 Task: Add an event with the title Second Product Roadmap Meeting, date '2024/04/15', time 7:30 AM to 9:30 AMand add a description: The session will begin with a brief overview of the current state of transportation and its environmental implications, emphasizing the need for transformative changes. We will then delve into a series of brainstorming exercises designed to spark innovation and encourage out-of-the-box thinking., put the event into Red category . Add location for the event as: 123 Antibes, France, logged in from the account softage.7@softage.netand send the event invitation to softage.4@softage.net and softage.5@softage.net. Set a reminder for the event 30 minutes before
Action: Mouse moved to (117, 127)
Screenshot: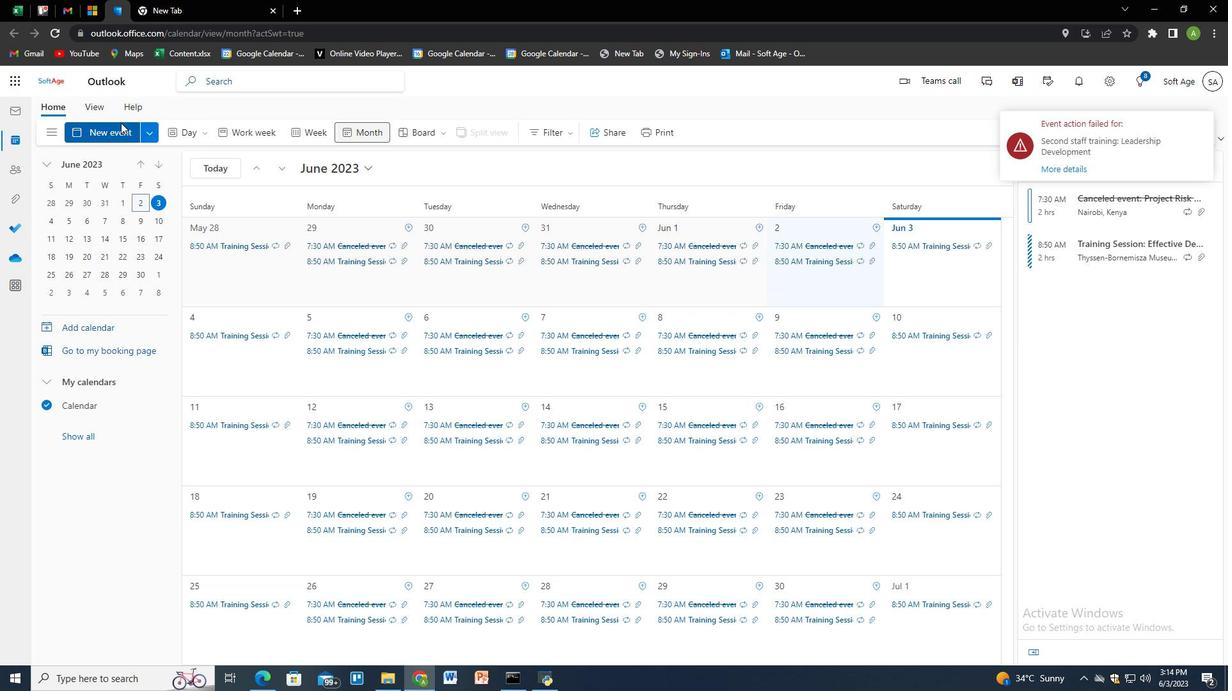 
Action: Mouse pressed left at (117, 127)
Screenshot: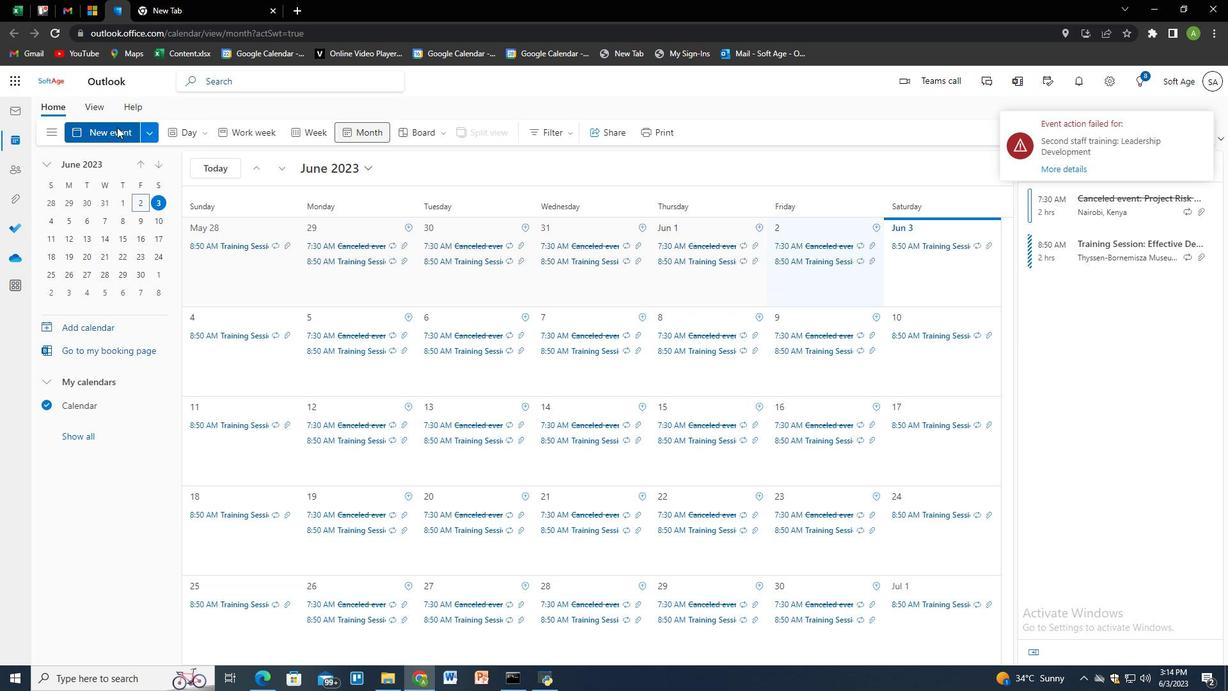 
Action: Mouse moved to (423, 213)
Screenshot: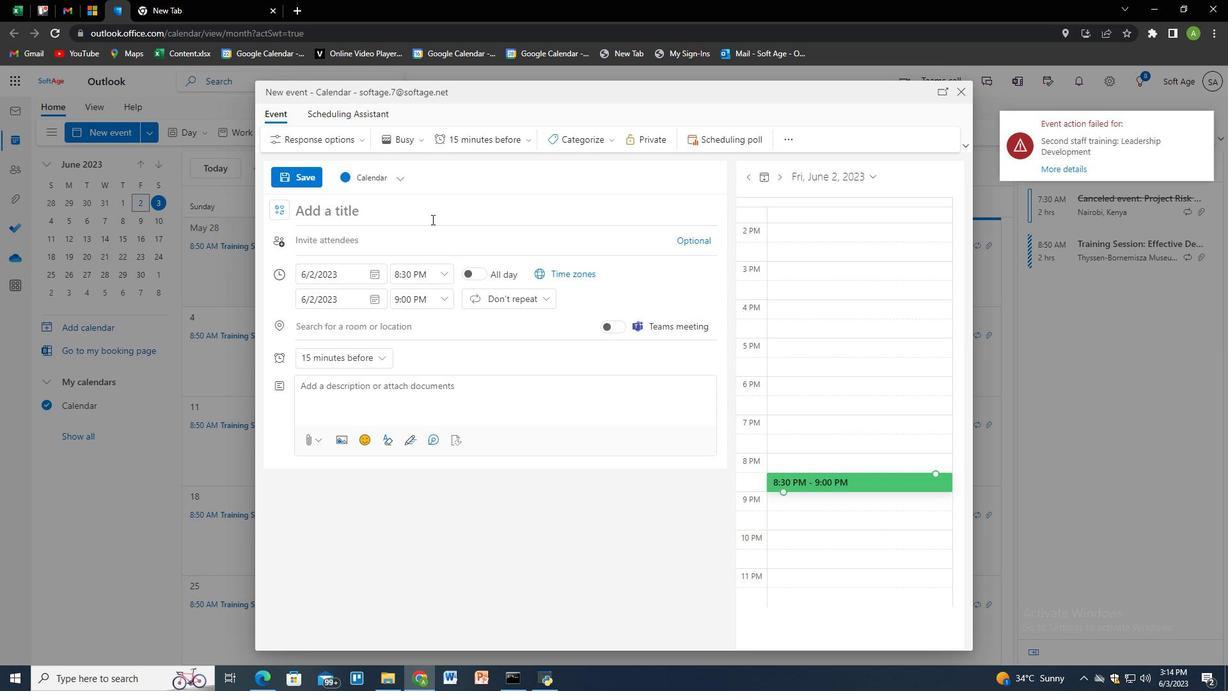 
Action: Mouse pressed left at (423, 213)
Screenshot: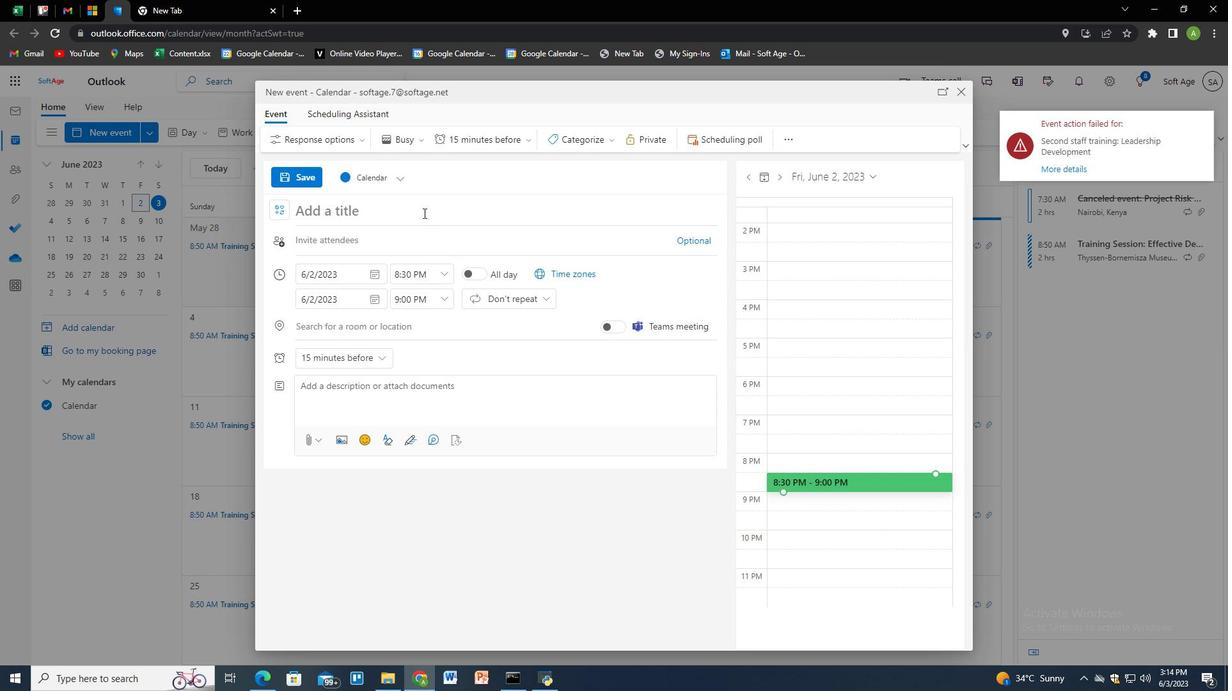 
Action: Key pressed <Key.shift>D<Key.backspace><Key.shift>Second<Key.space><Key.shift>r<Key.backspace><Key.shift><Key.shift><Key.shift><Key.shift>Product<Key.space><Key.shift>Roadmap<Key.space><Key.shift>e<Key.backspace><Key.shift>Meeting<Key.tab><Key.tab><Key.tab>
Screenshot: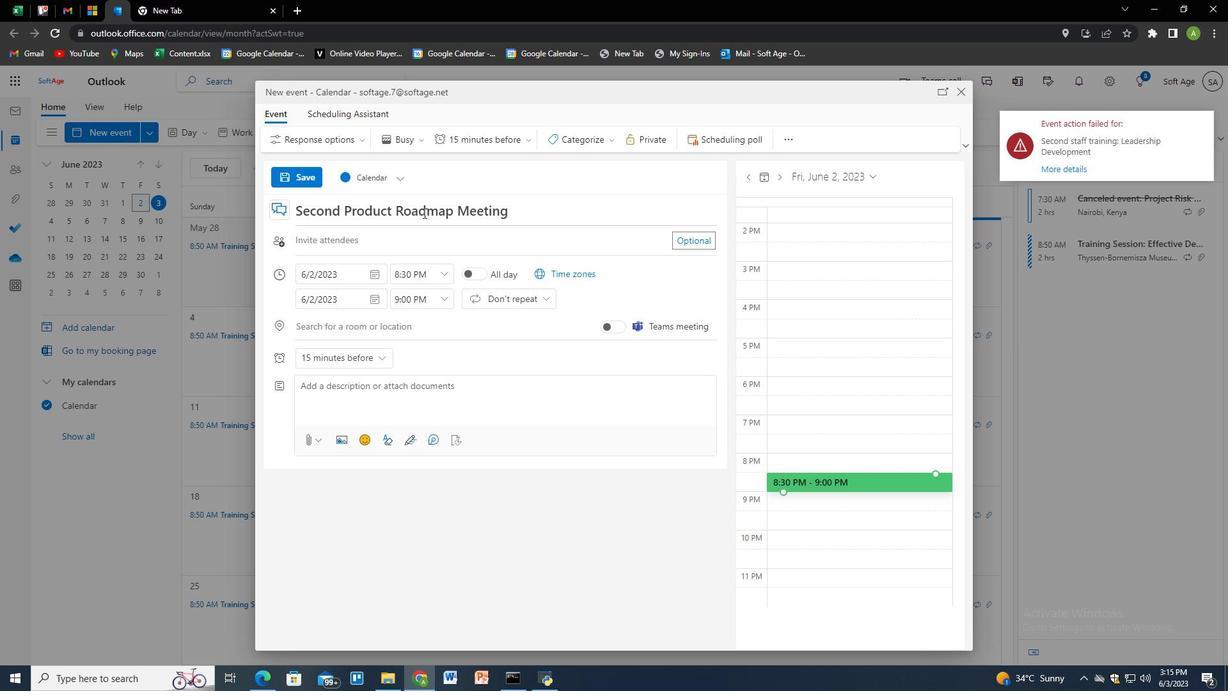 
Action: Mouse moved to (375, 275)
Screenshot: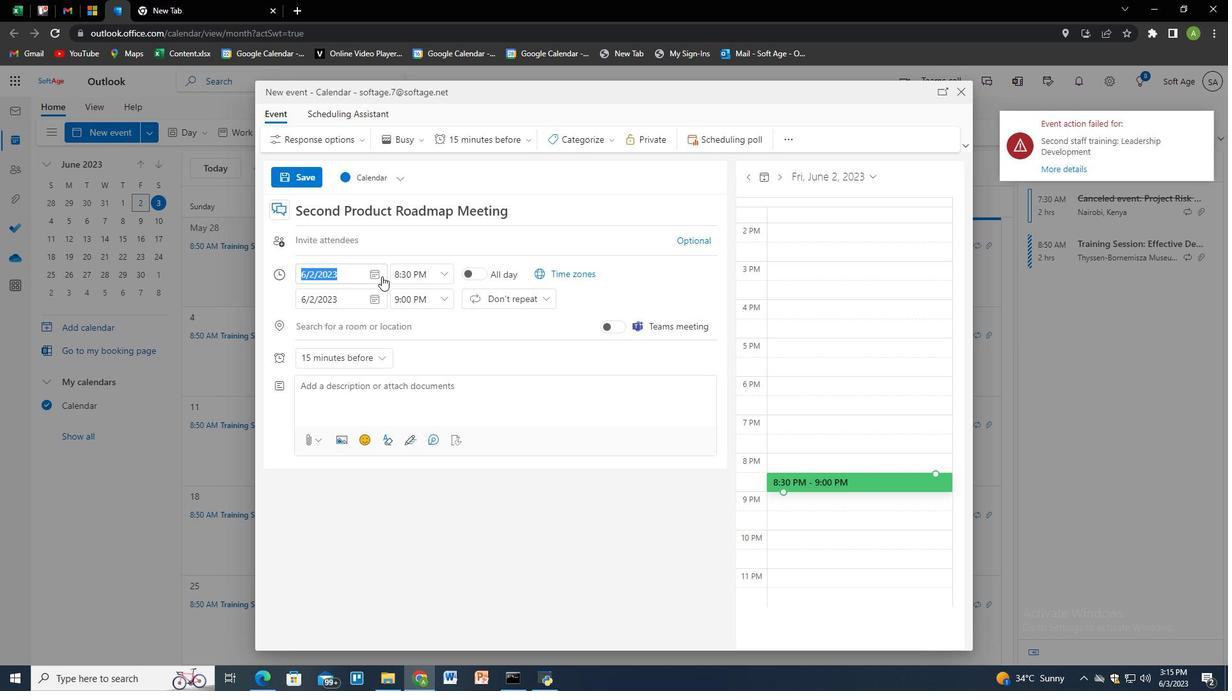 
Action: Mouse pressed left at (375, 275)
Screenshot: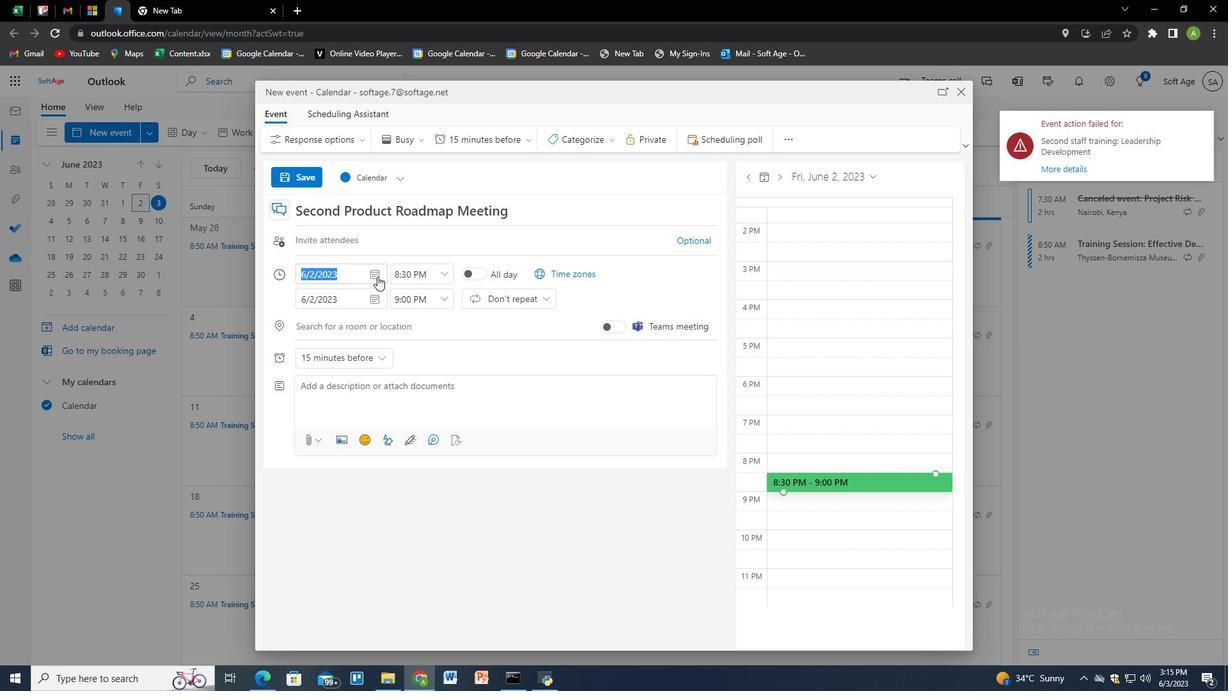 
Action: Mouse moved to (353, 296)
Screenshot: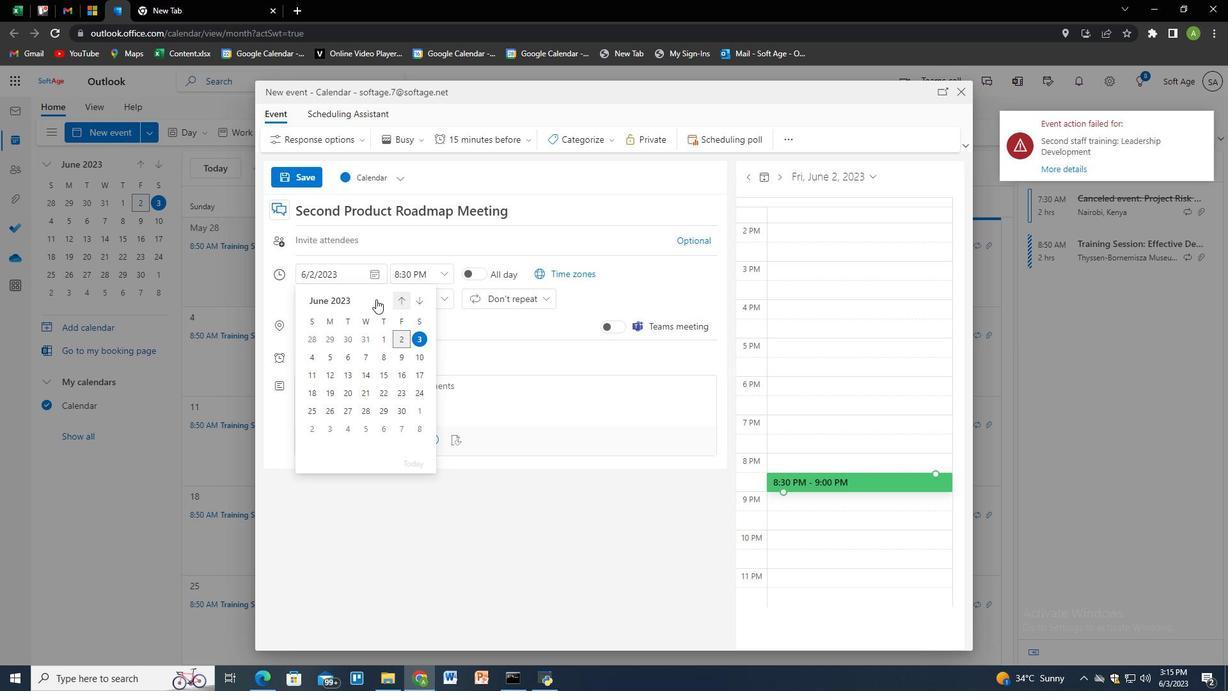 
Action: Mouse pressed left at (353, 296)
Screenshot: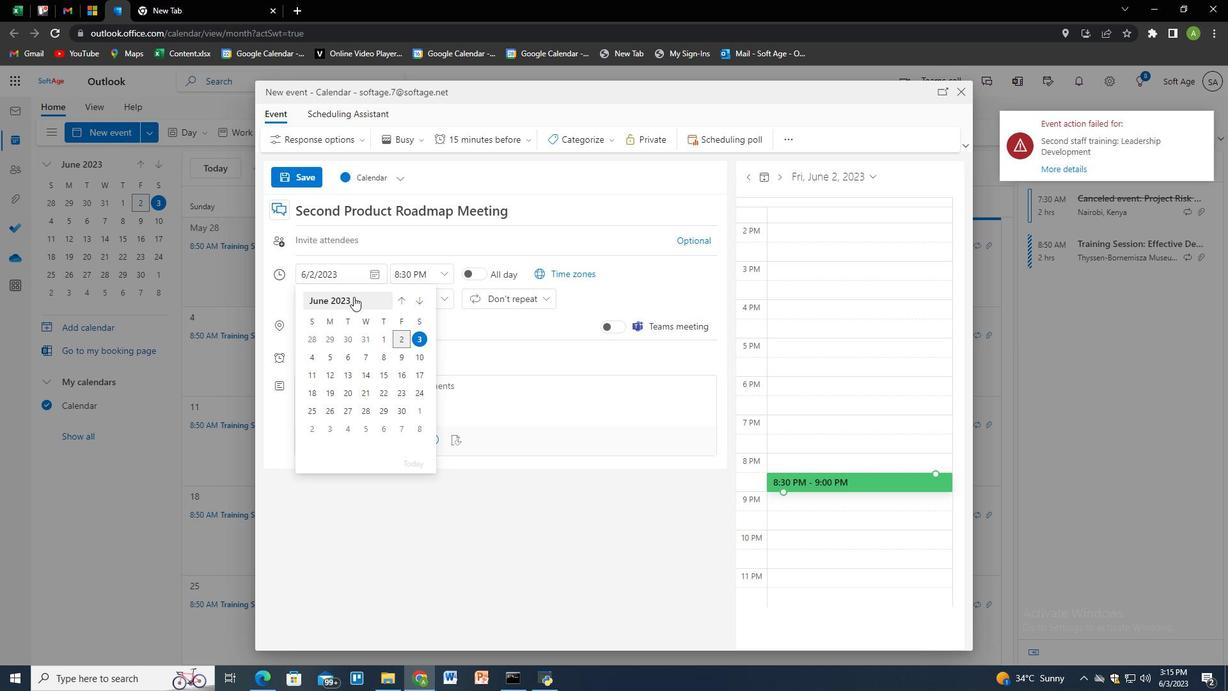 
Action: Mouse pressed left at (353, 296)
Screenshot: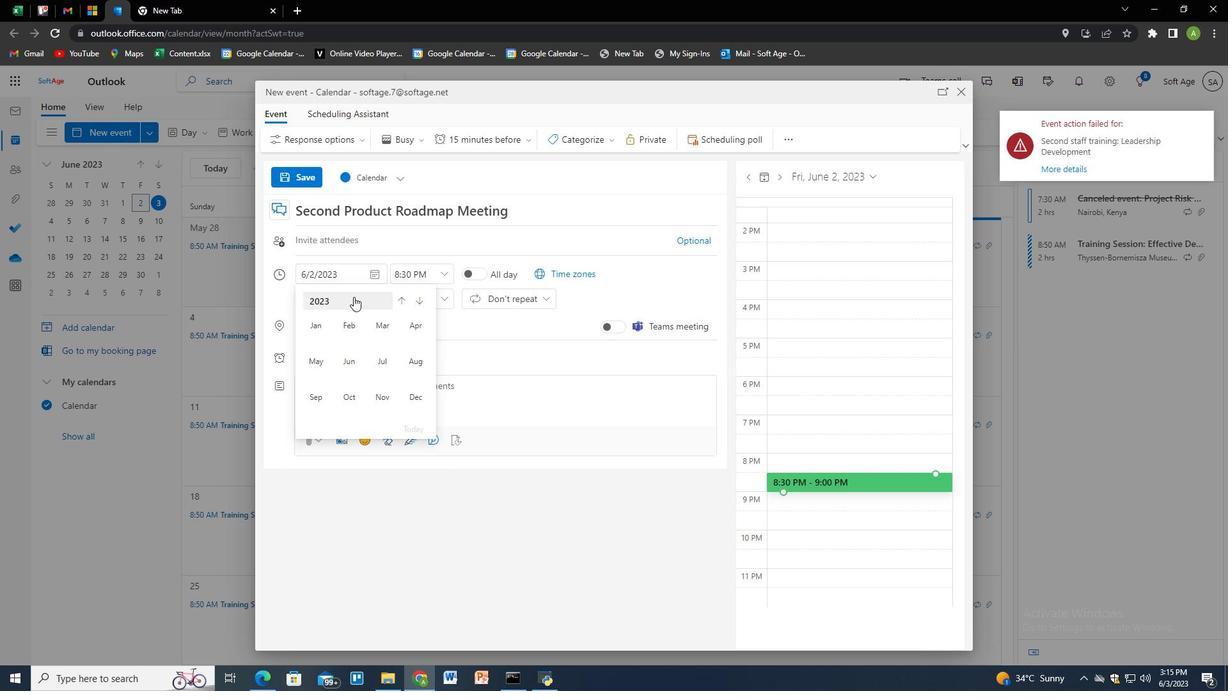 
Action: Mouse moved to (318, 358)
Screenshot: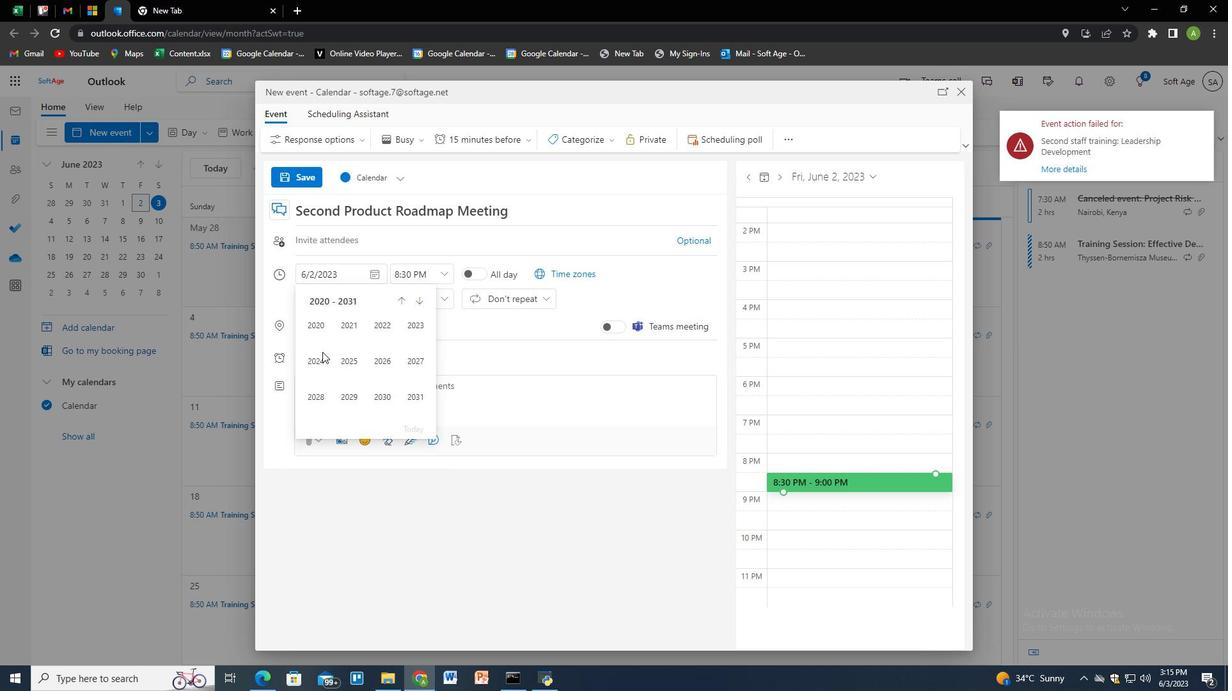
Action: Mouse pressed left at (318, 358)
Screenshot: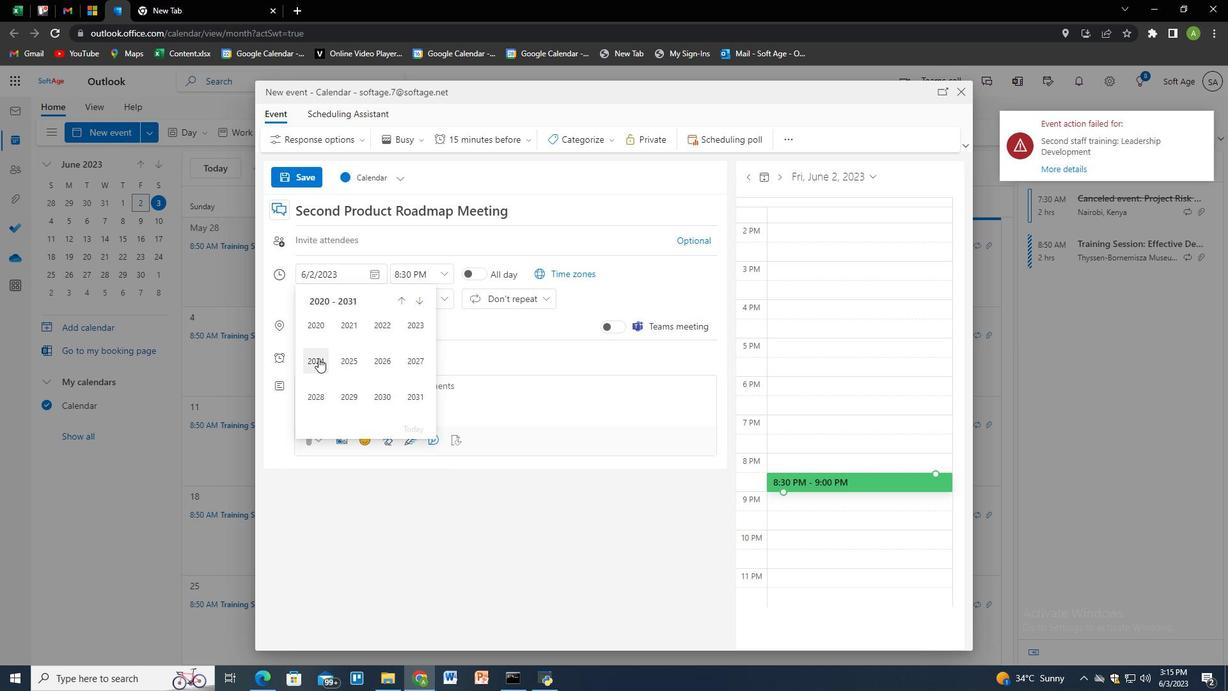 
Action: Mouse moved to (413, 326)
Screenshot: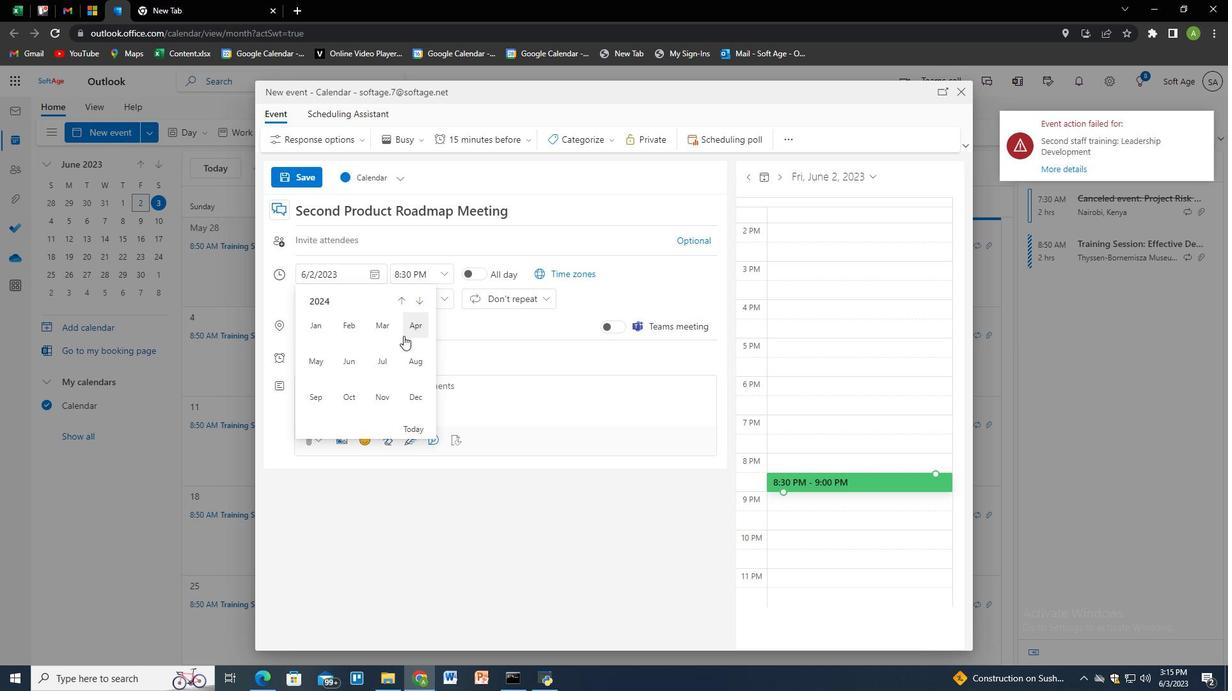 
Action: Mouse pressed left at (413, 326)
Screenshot: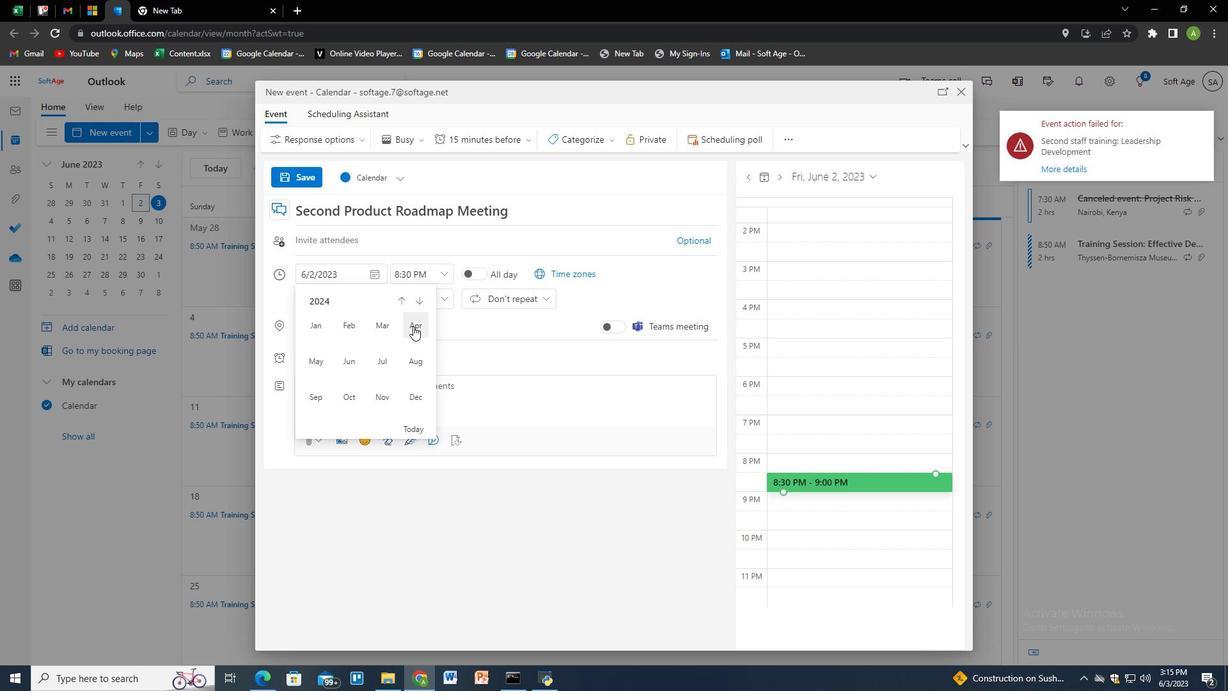 
Action: Mouse moved to (334, 372)
Screenshot: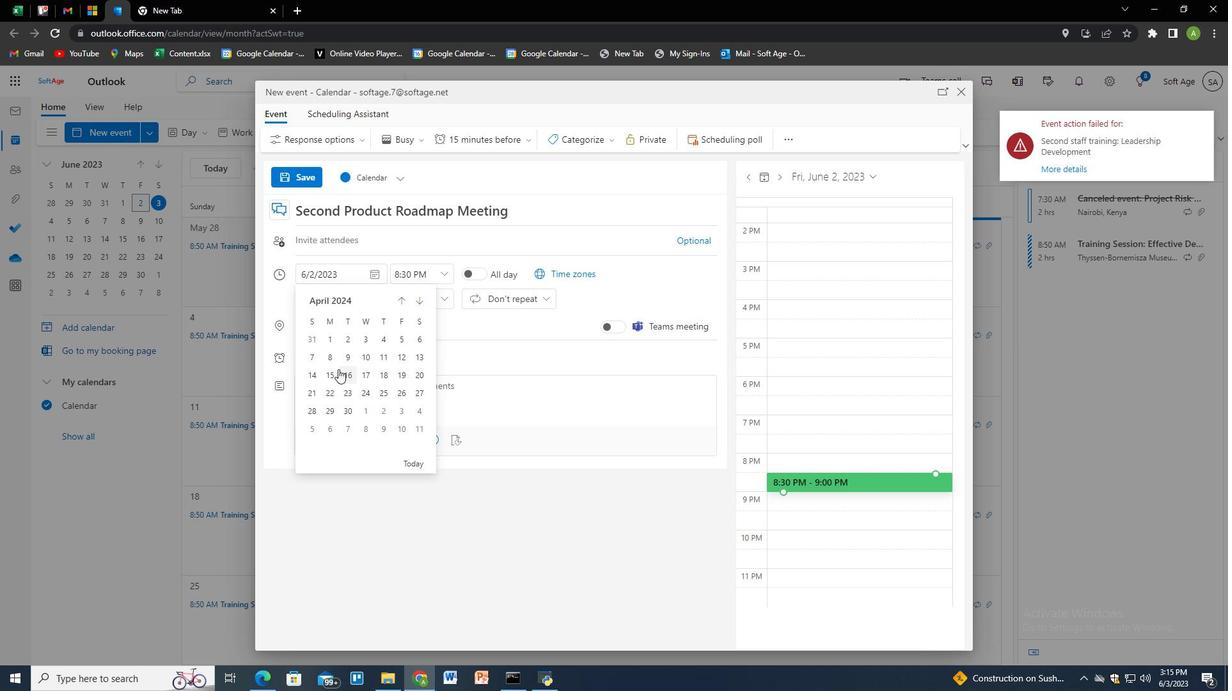 
Action: Mouse pressed left at (334, 372)
Screenshot: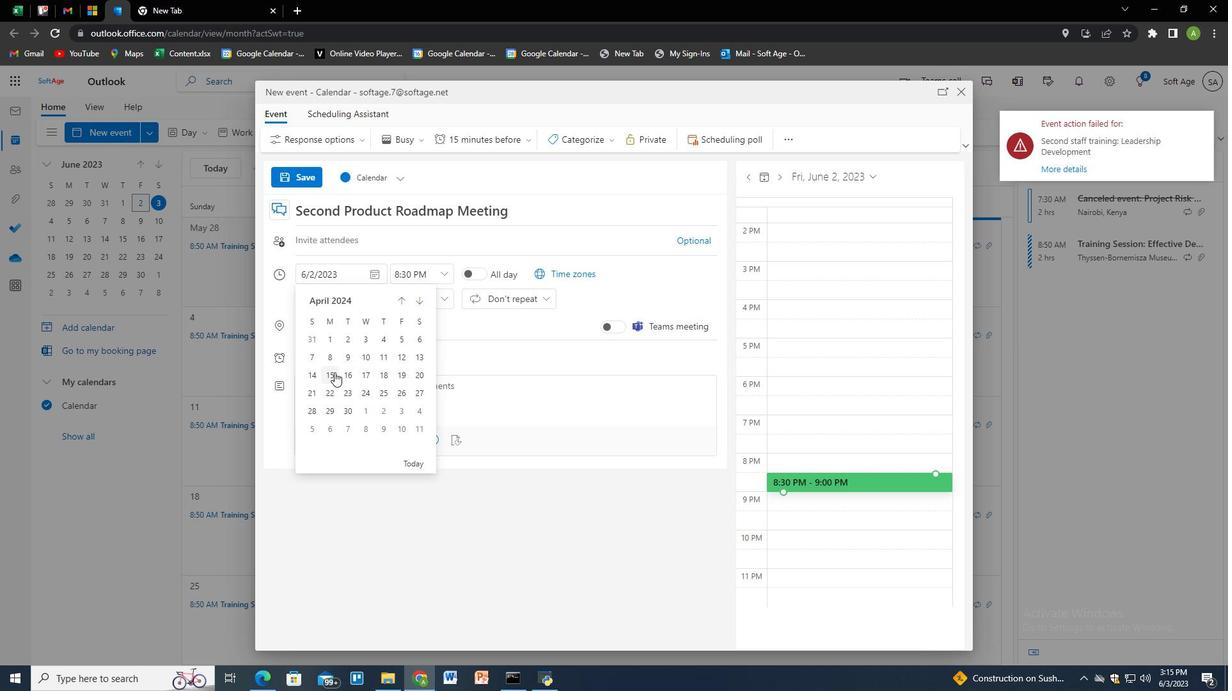 
Action: Mouse moved to (412, 268)
Screenshot: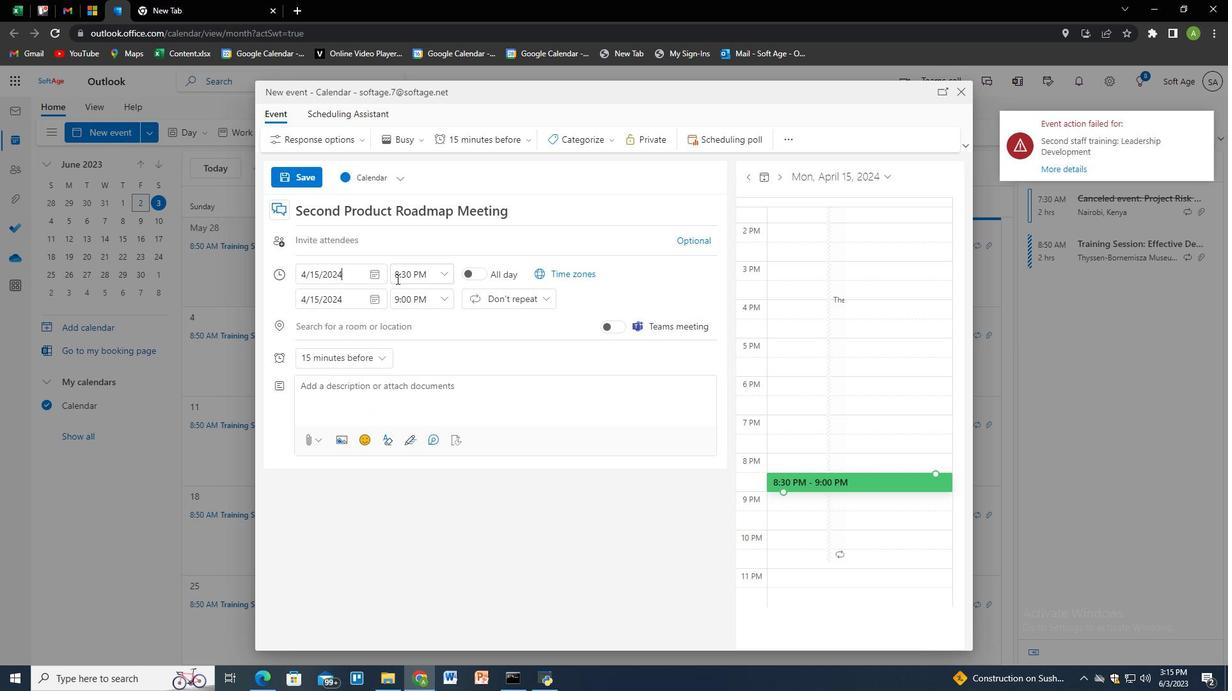 
Action: Mouse pressed left at (412, 268)
Screenshot: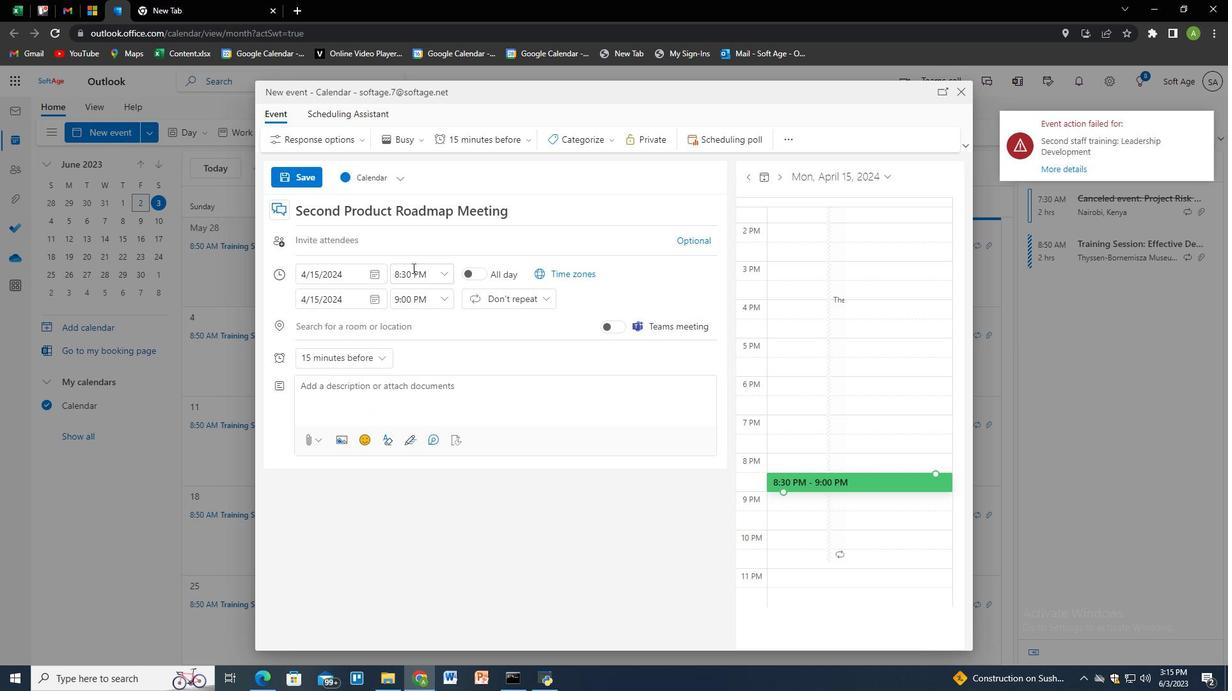 
Action: Mouse pressed left at (412, 268)
Screenshot: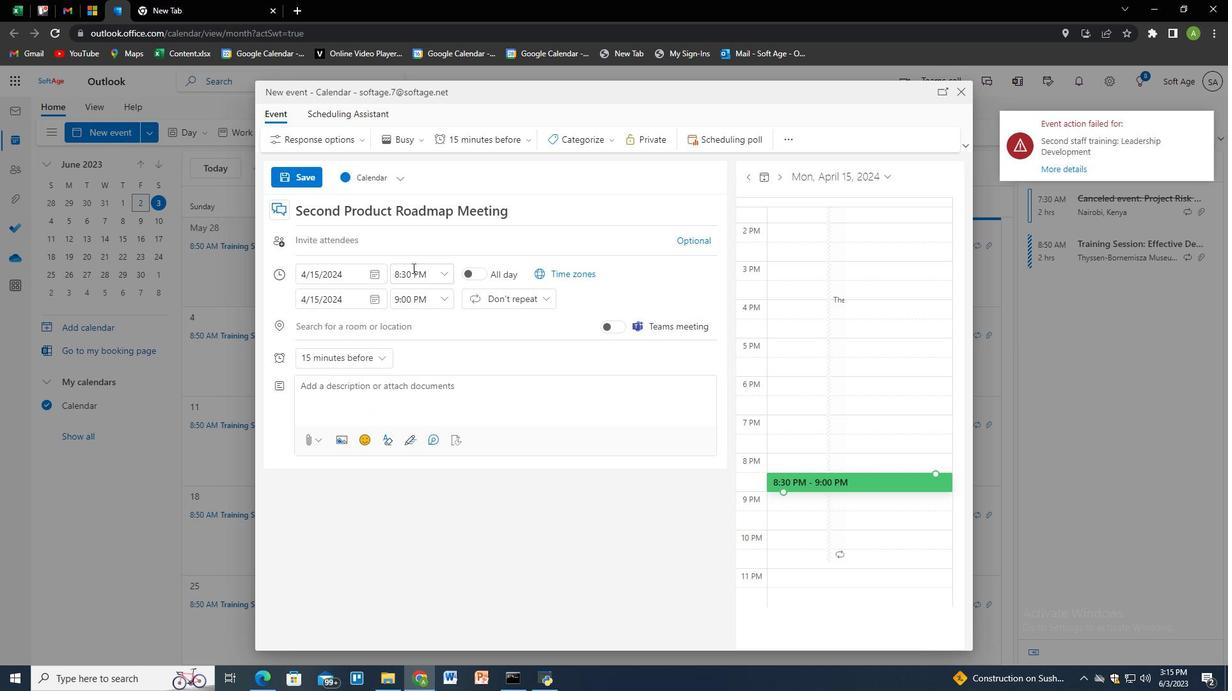 
Action: Mouse moved to (410, 266)
Screenshot: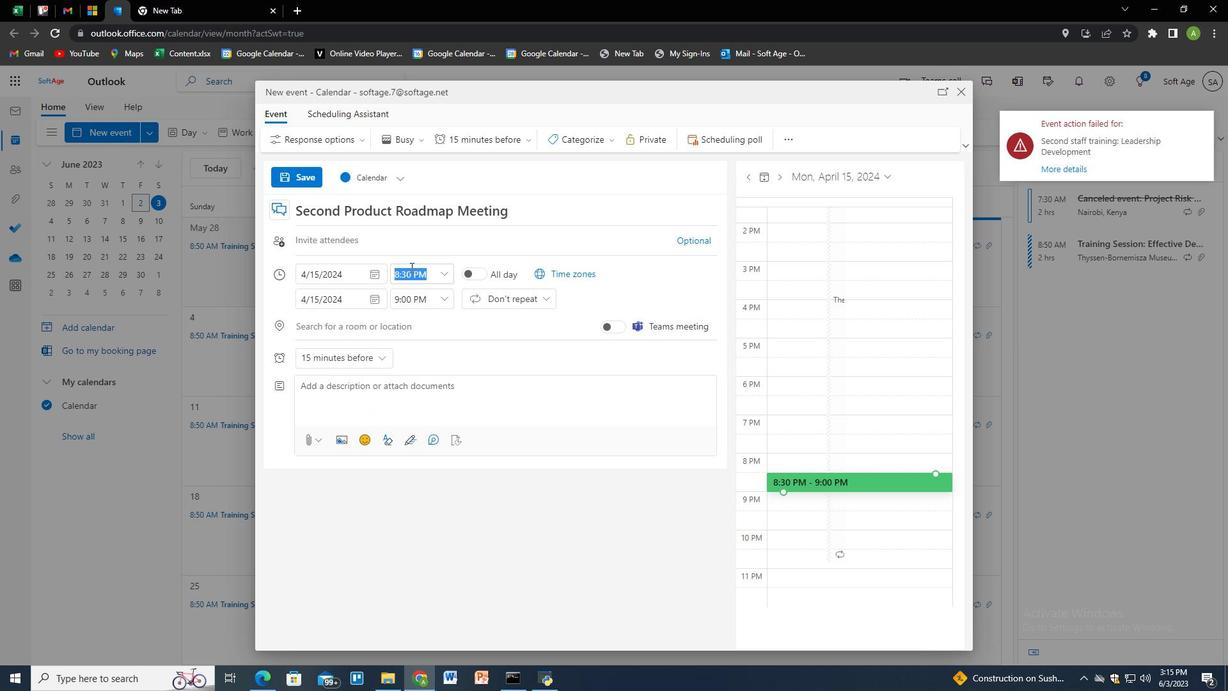 
Action: Key pressed 7<Key.shift><Key.shift><Key.shift><Key.shift><Key.shift><Key.shift><Key.shift><Key.shift><Key.shift><Key.shift><Key.shift><Key.shift><Key.shift><Key.shift><Key.shift><Key.shift><Key.shift>:30<Key.space><Key.shift><Key.shift>AMM<Key.tab><Key.tab>9<Key.shift>:30<Key.space><Key.shift>A<Key.shift>MM<Key.tab><Key.tab><Key.tab><Key.tab><Key.tab><Key.tab><Key.tab><Key.shift>The<Key.space>session<Key.space>will<Key.space>begin<Key.space>with<Key.space>a<Key.space>brief<Key.space>overview<Key.space>of<Key.space>the<Key.space>current<Key.space>state<Key.space>of<Key.space>tram<Key.backspace>nsportion<Key.backspace><Key.backspace><Key.backspace>ations<Key.backspace><Key.space>and<Key.space>its<Key.space>envo<Key.backspace>iromental<Key.backspace><Key.backspace><Key.backspace><Key.backspace><Key.backspace><Key.backspace>nmental<Key.space>implications,<Key.space>emphasizing<Key.space>e<Key.backspace>the<Key.space>need<Key.space>for<Key.space>transportaion<Key.backspace><Key.backspace><Key.backspace>tion<Key.space><Key.backspace><Key.backspace><Key.backspace><Key.backspace><Key.backspace><Key.backspace><Key.backspace><Key.backspace><Key.backspace><Key.backspace>formative<Key.space>changes.<Key.space><Key.shift><Key.shift><Key.shift><Key.shift><Key.shift>We<Key.space>will<Key.space>then<Key.space>delve<Key.space>into<Key.space>a<Key.space>series<Key.space>of<Key.space>brainstorming<Key.space>se<Key.backspace><Key.backspace>exercises<Key.space>designed<Key.space>to<Key.space>spark<Key.space>innocat<Key.backspace><Key.backspace><Key.backspace>vation<Key.space>and<Key.space>encourage<Key.space>out<Key.space>o<Key.backspace><Key.backspace>-of-the-box<Key.enter>thinking.
Screenshot: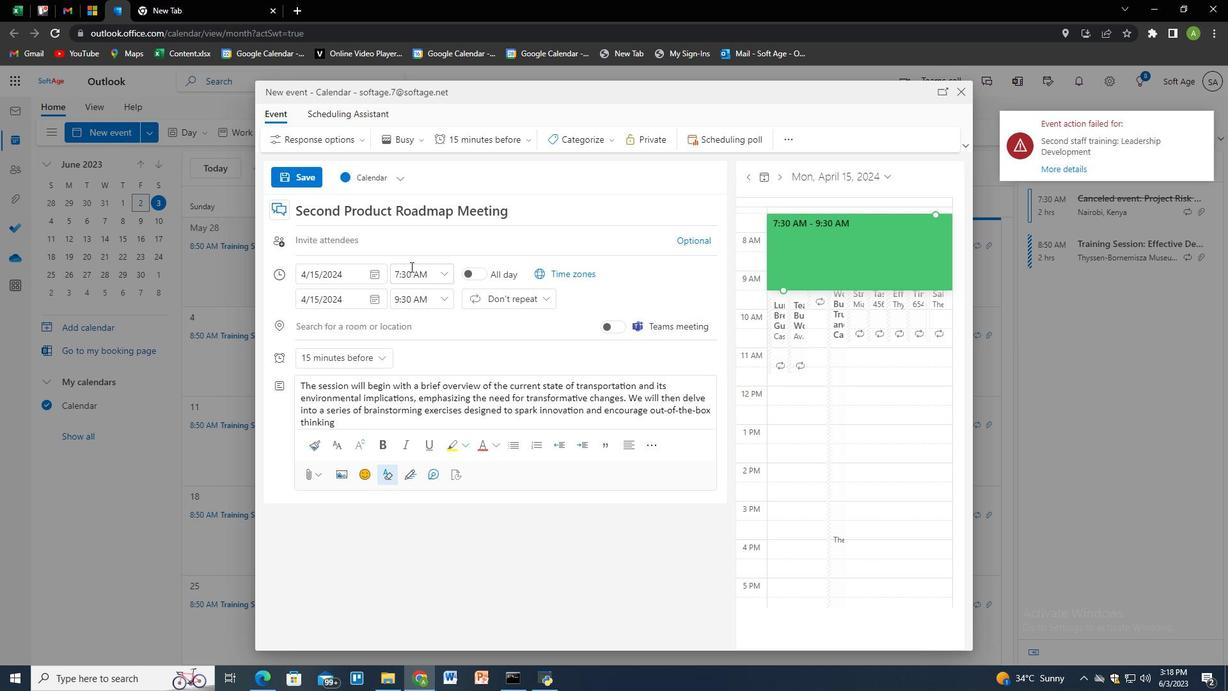 
Action: Mouse moved to (568, 135)
Screenshot: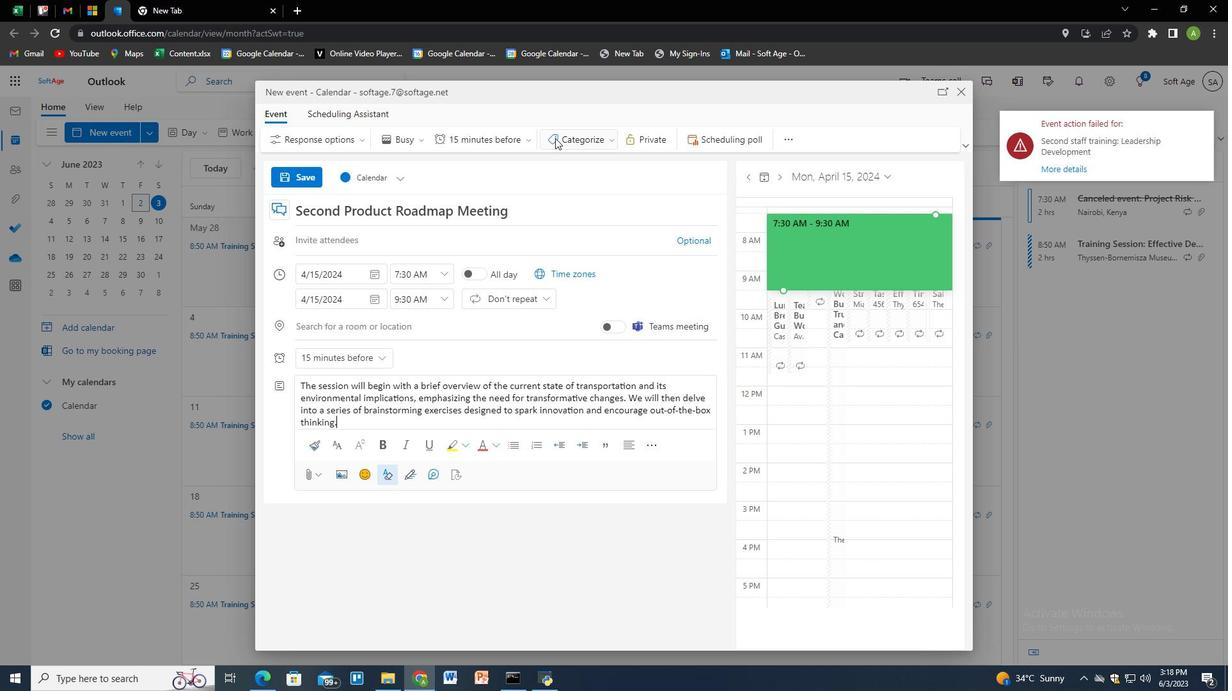 
Action: Mouse pressed left at (568, 135)
Screenshot: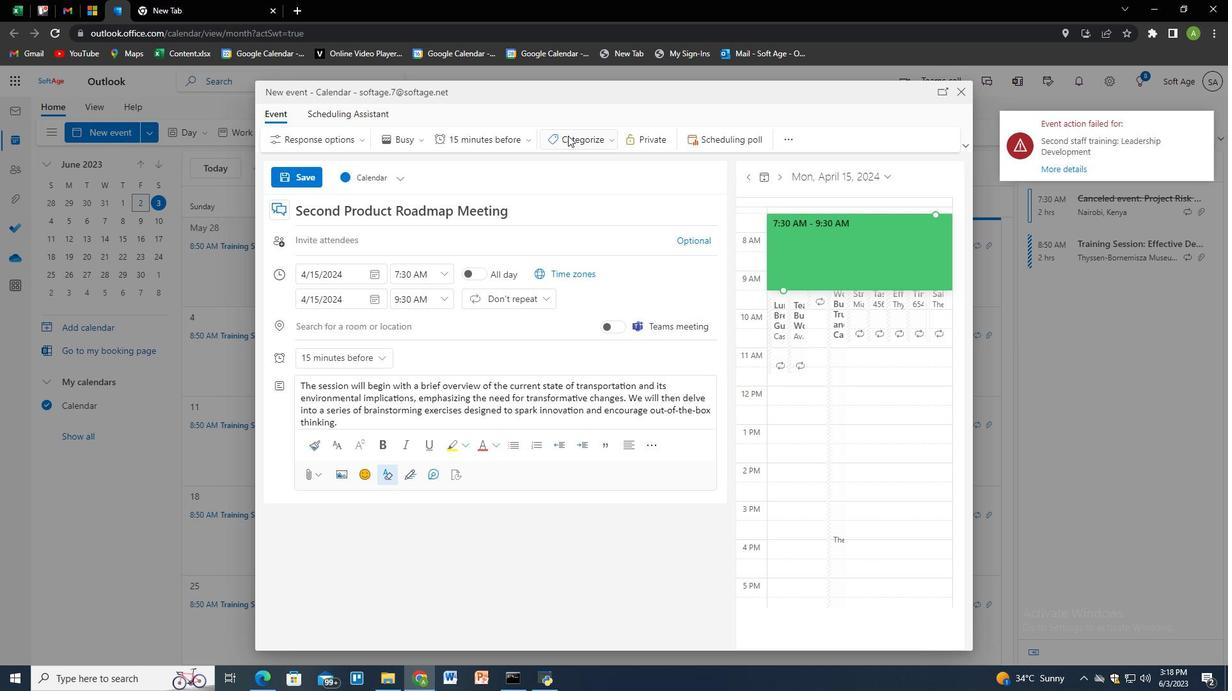 
Action: Mouse moved to (573, 245)
Screenshot: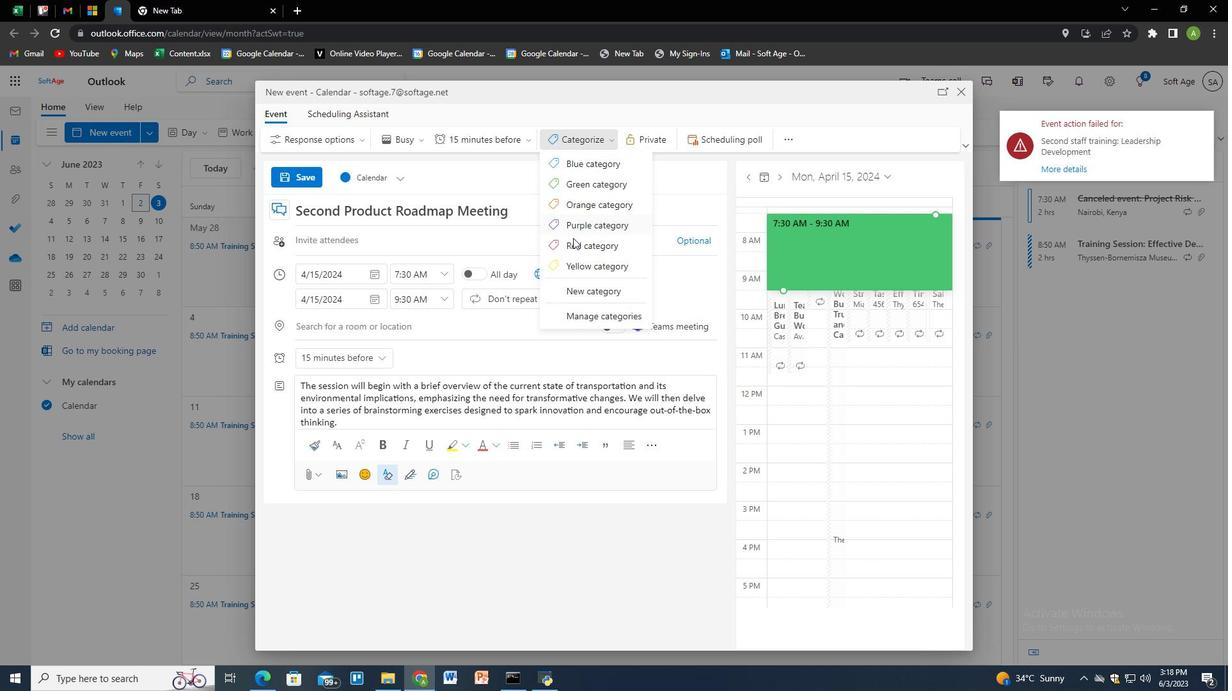 
Action: Mouse pressed left at (573, 245)
Screenshot: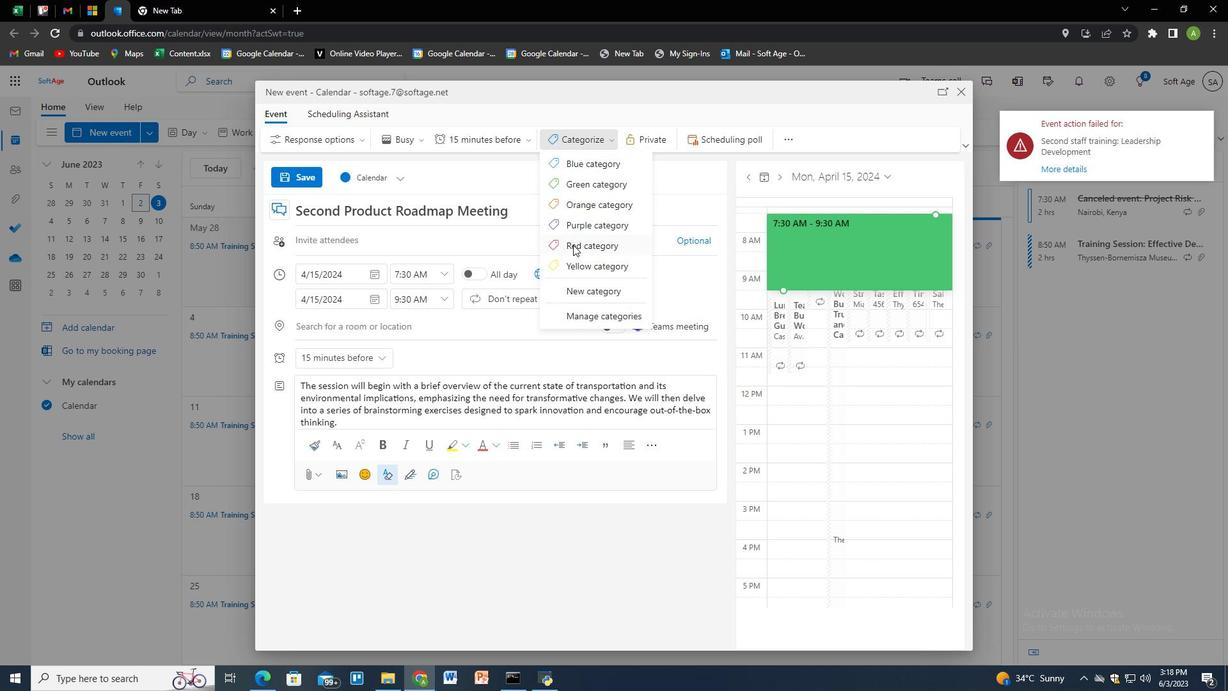 
Action: Mouse moved to (355, 332)
Screenshot: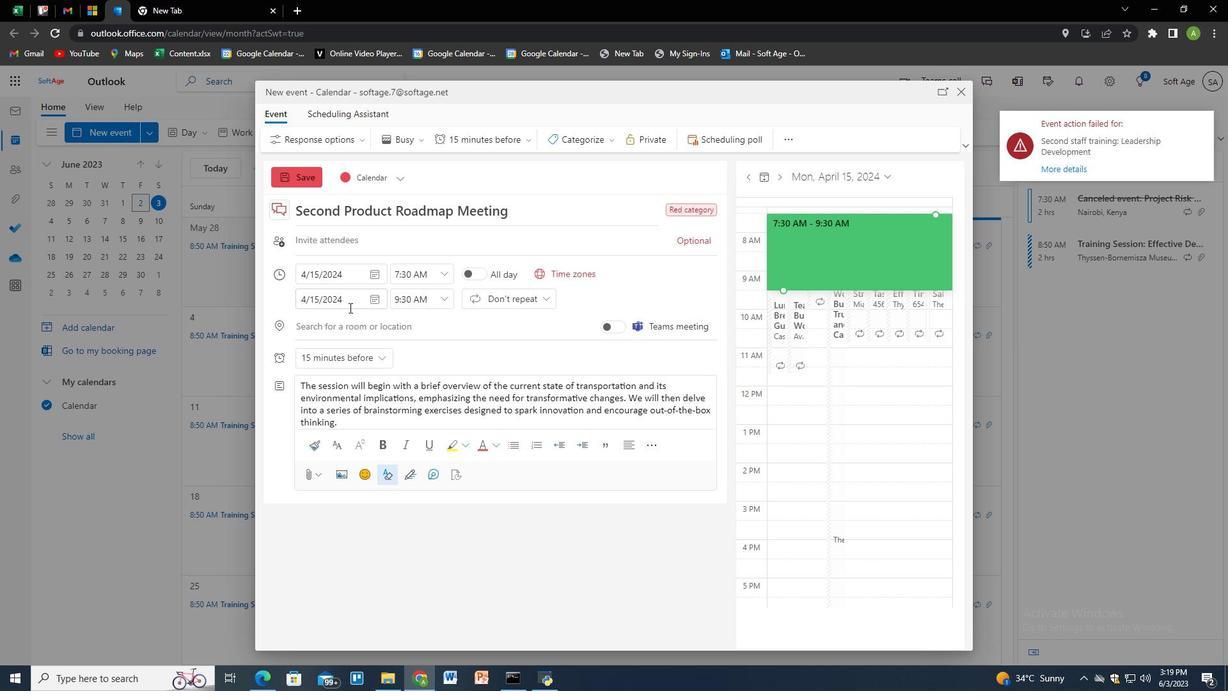 
Action: Mouse pressed left at (355, 332)
Screenshot: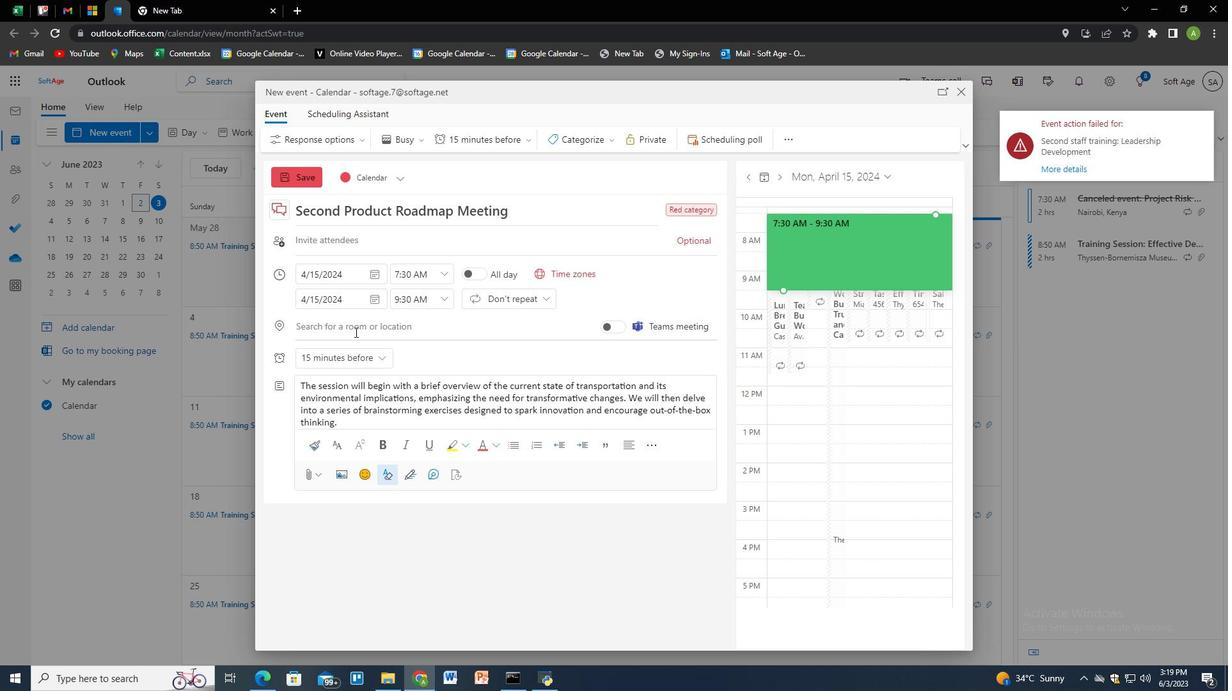 
Action: Key pressed 123<Key.space><Key.shift>Antibes,<Key.space><Key.shift><Key.shift><Key.shift><Key.shift><Key.shift><Key.shift><Key.shift><Key.shift><Key.shift><Key.shift><Key.shift><Key.shift><Key.shift><Key.shift><Key.shift><Key.shift><Key.shift><Key.shift>France<Key.down><Key.enter>
Screenshot: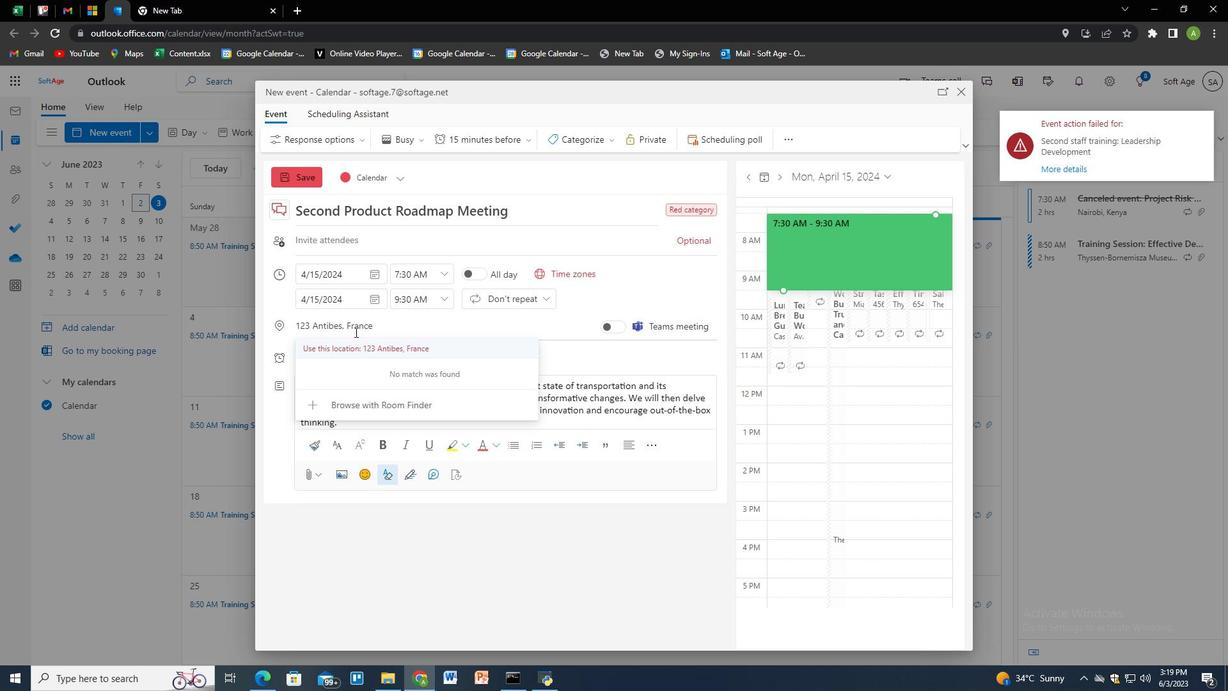 
Action: Mouse moved to (384, 247)
Screenshot: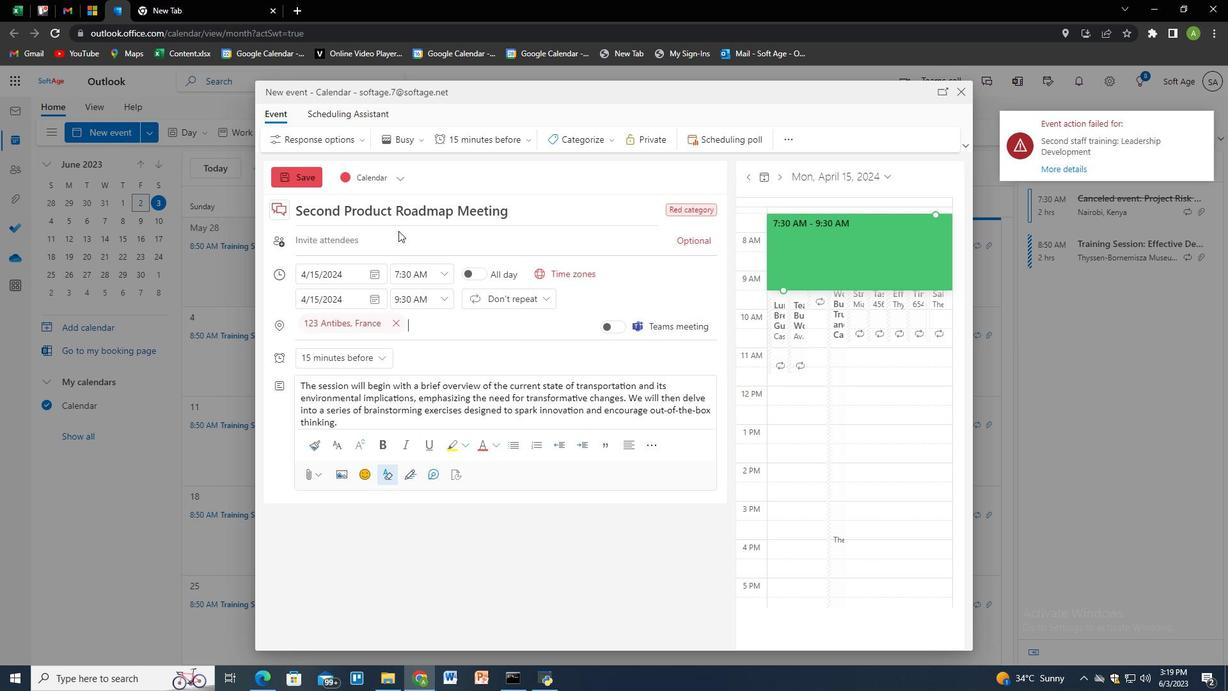 
Action: Mouse pressed left at (384, 247)
Screenshot: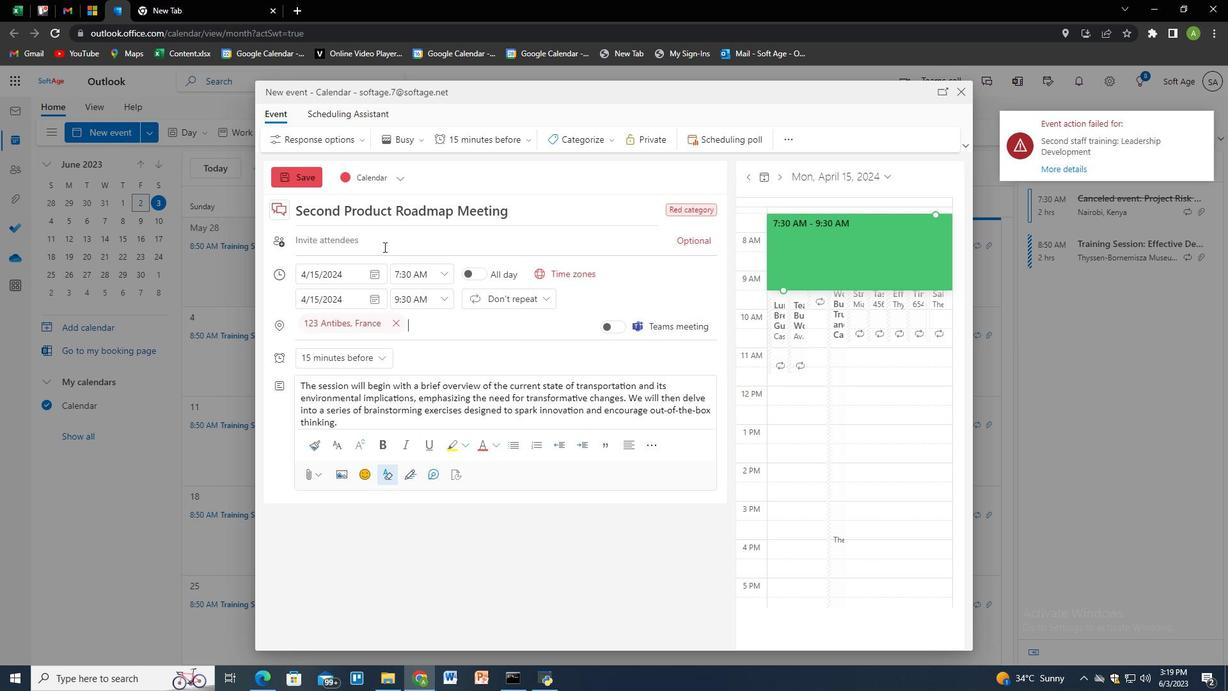 
Action: Key pressed softage4<Key.shift>@softage.i<Key.backspace>net<Key.enter>softage.5<Key.shift>@softage.net<Key.down><Key.up><Key.enter>
Screenshot: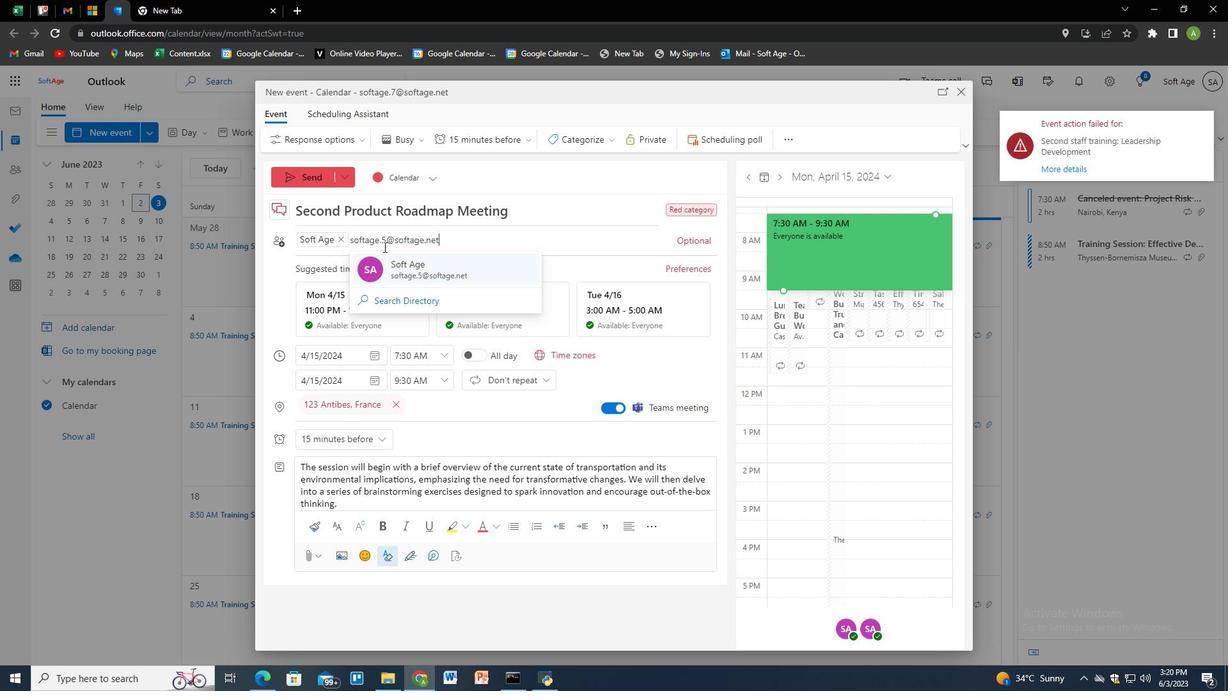 
Action: Mouse moved to (508, 142)
Screenshot: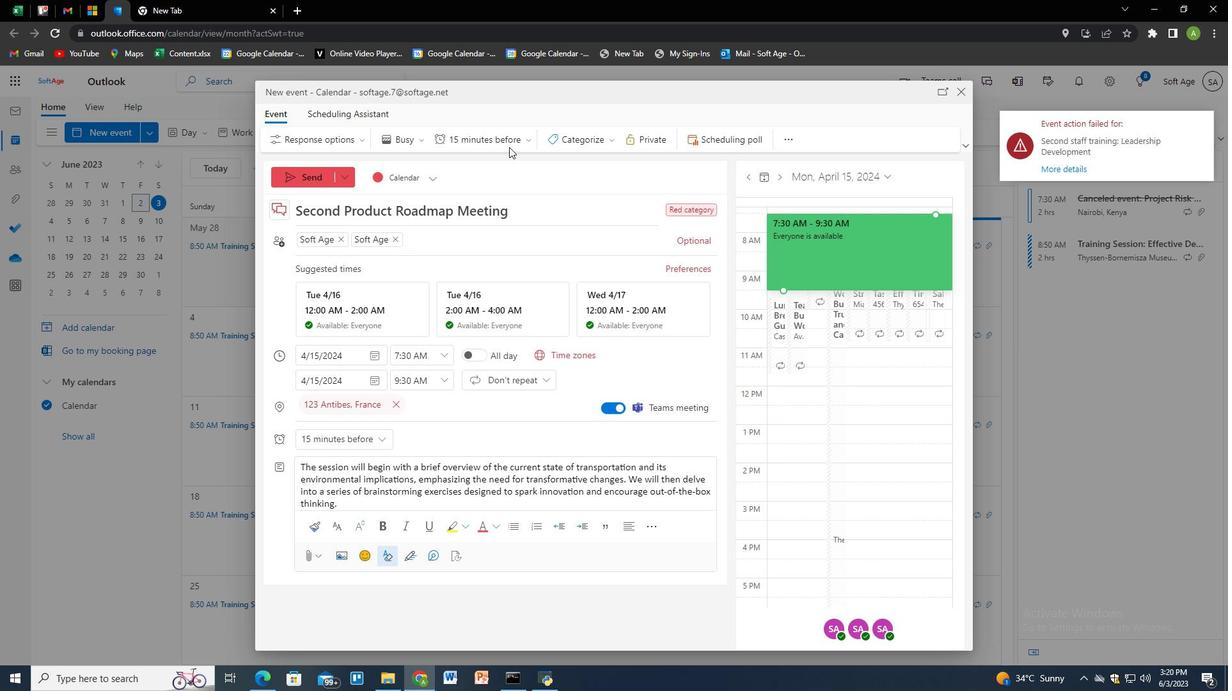 
Action: Mouse pressed left at (508, 142)
Screenshot: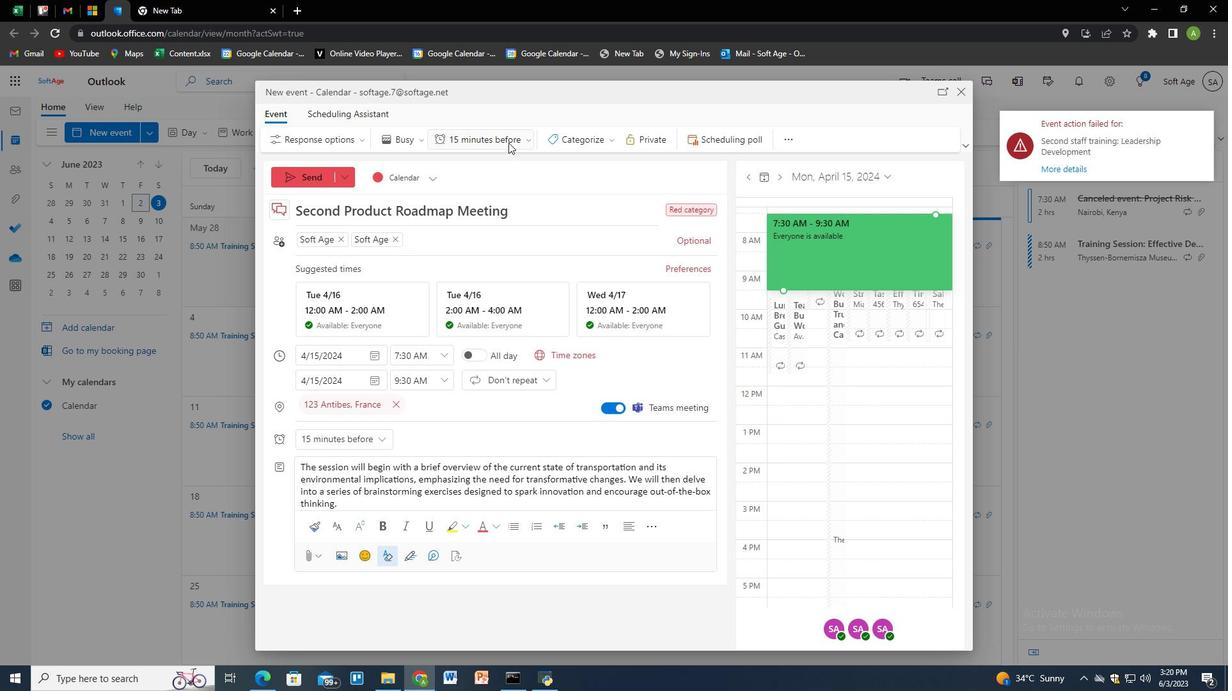 
Action: Mouse moved to (484, 253)
Screenshot: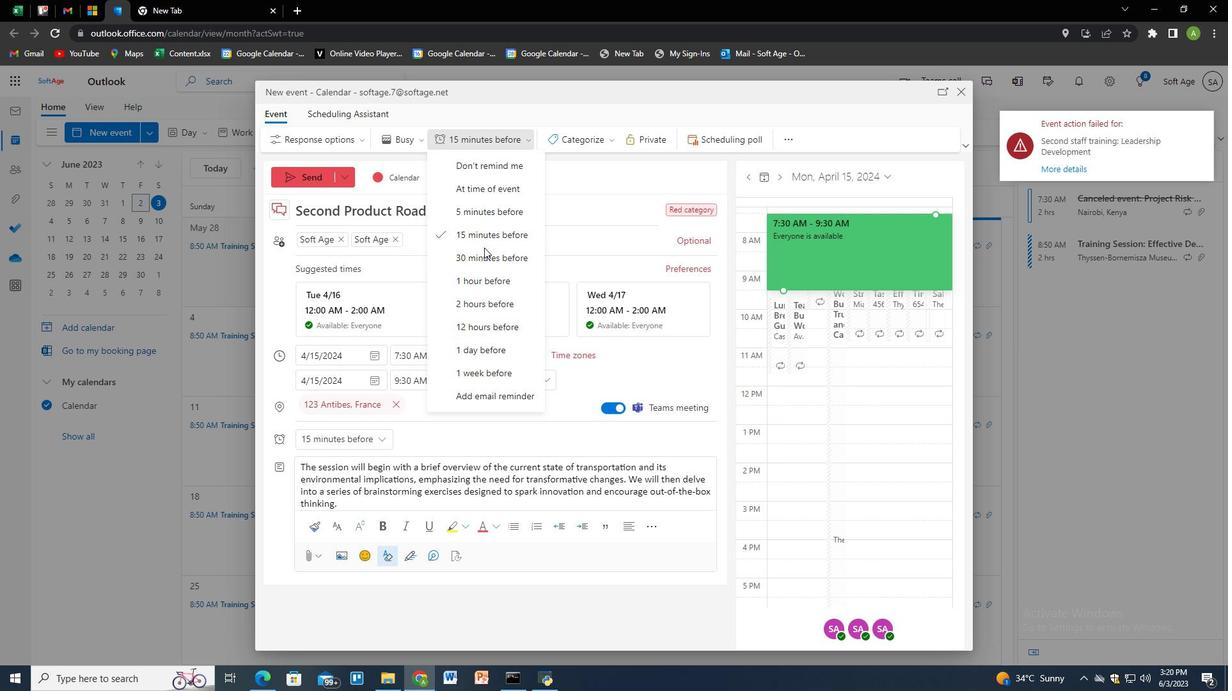 
Action: Mouse pressed left at (484, 253)
Screenshot: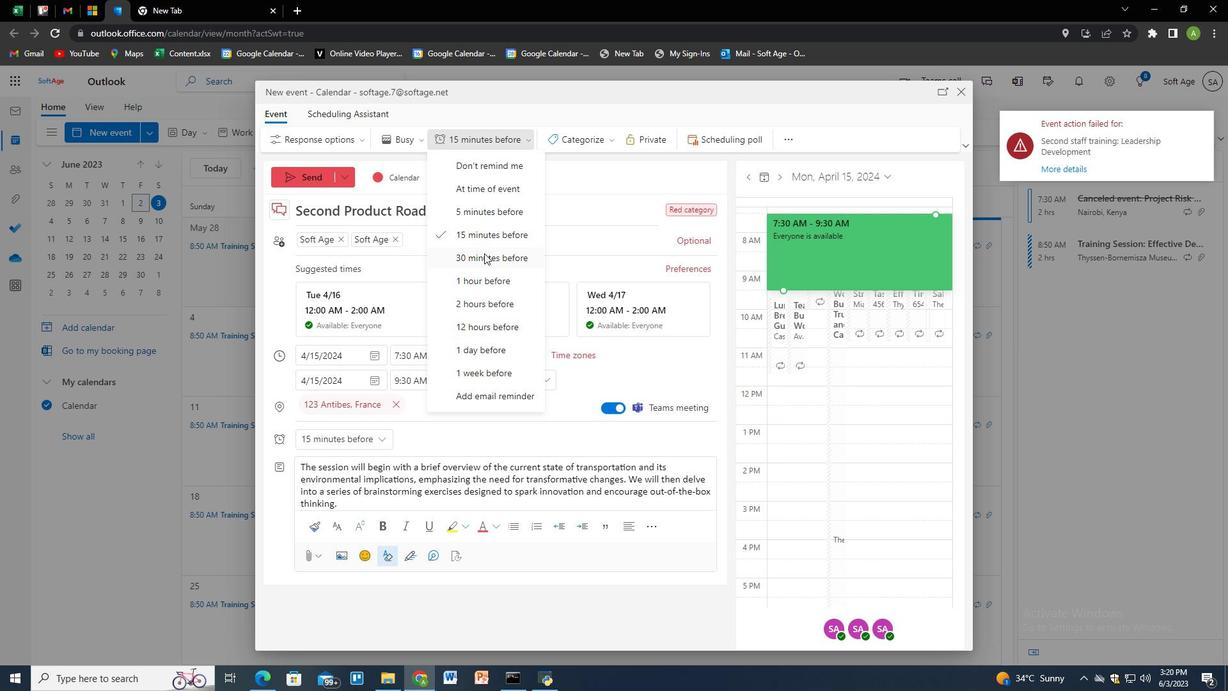 
Action: Mouse moved to (307, 177)
Screenshot: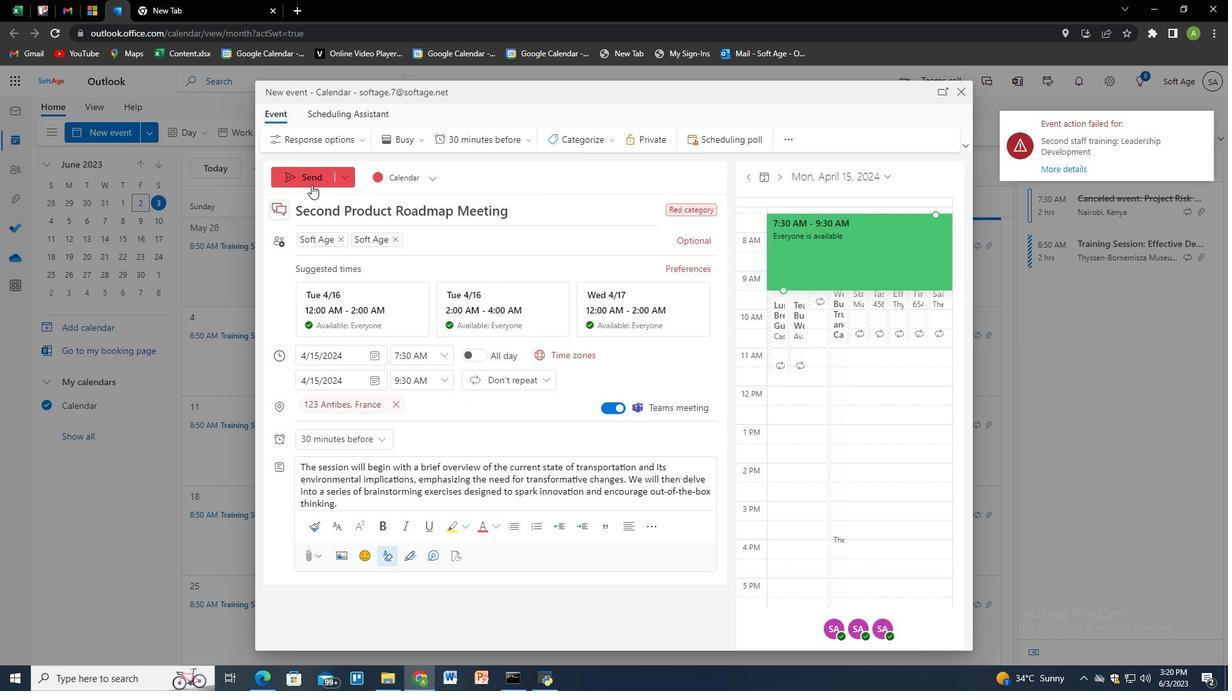 
Action: Mouse pressed left at (307, 177)
Screenshot: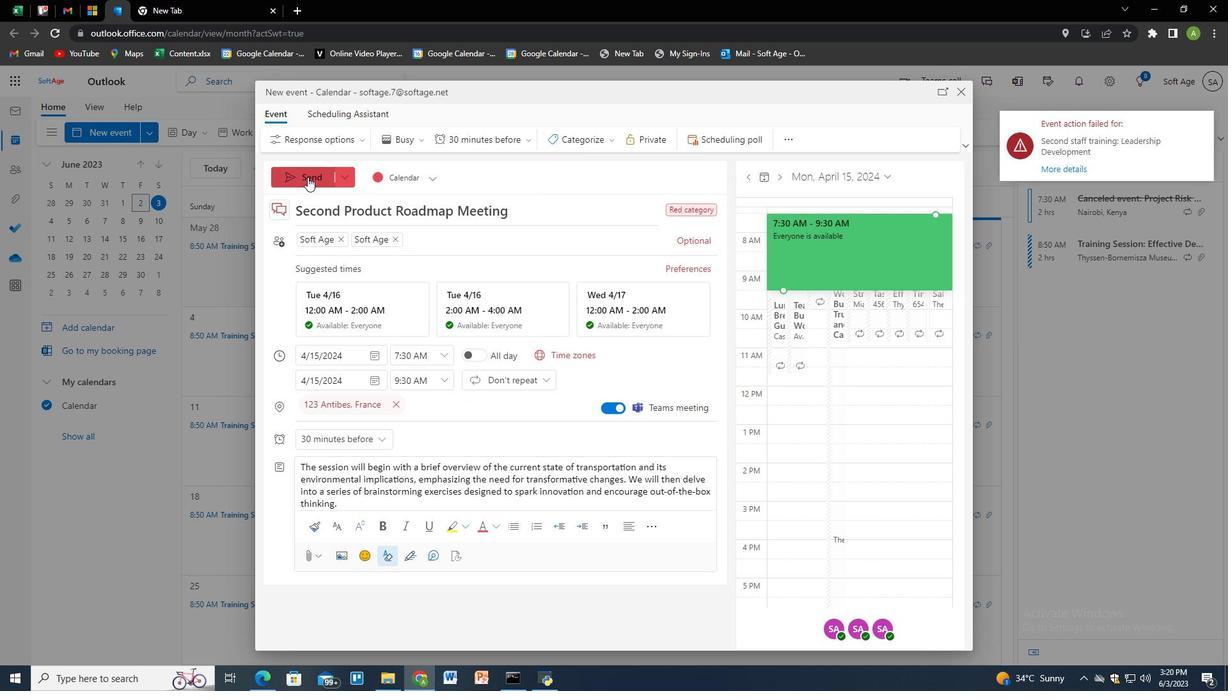 
Action: Mouse moved to (510, 343)
Screenshot: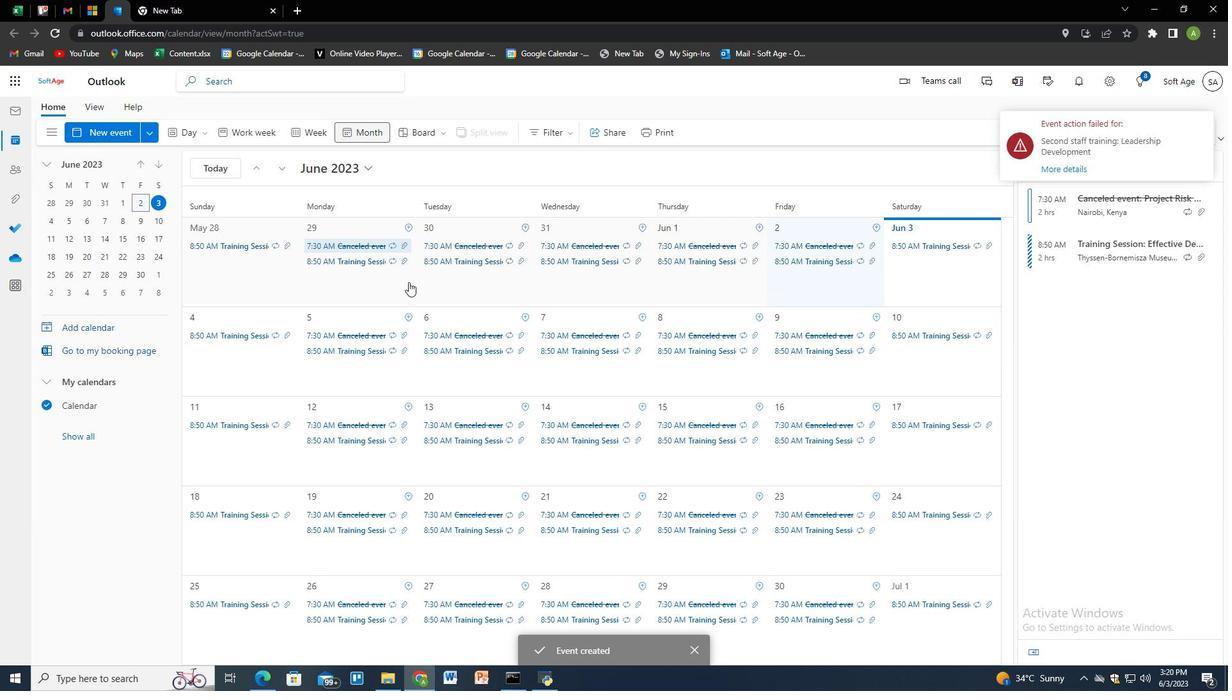 
